 Task: Check your orders.
Action: Mouse moved to (53, 81)
Screenshot: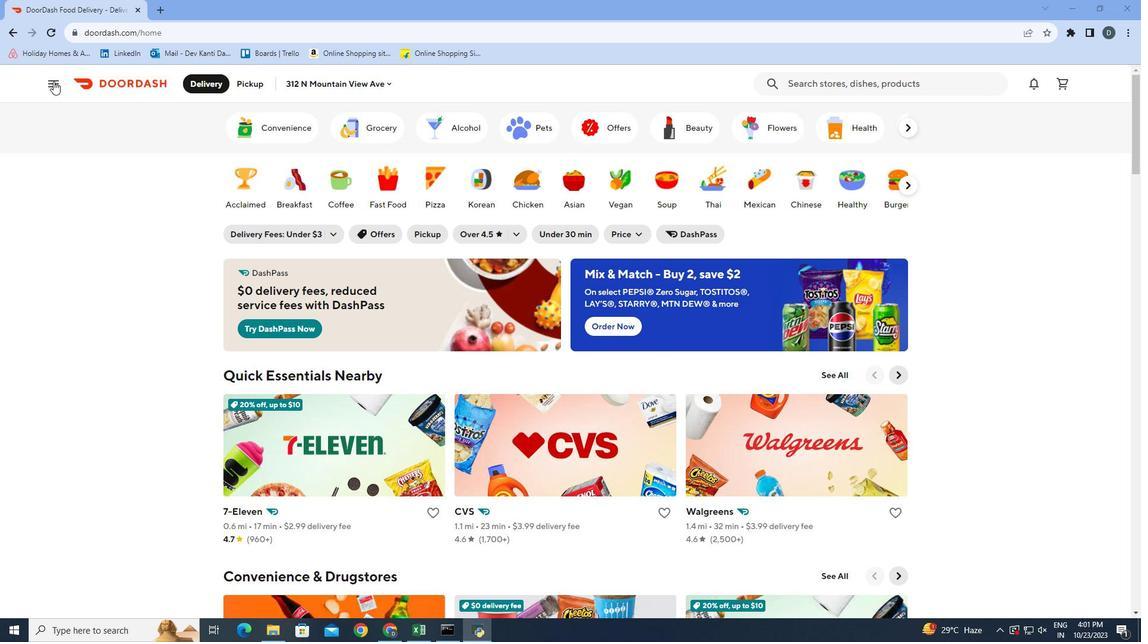 
Action: Mouse pressed left at (53, 81)
Screenshot: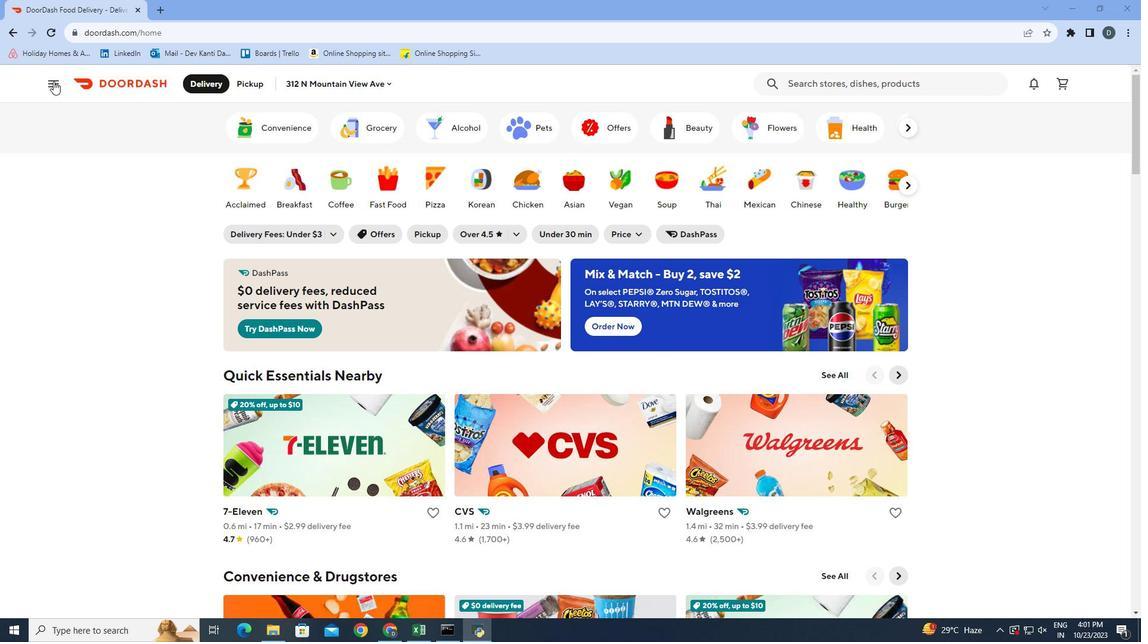 
Action: Mouse moved to (83, 265)
Screenshot: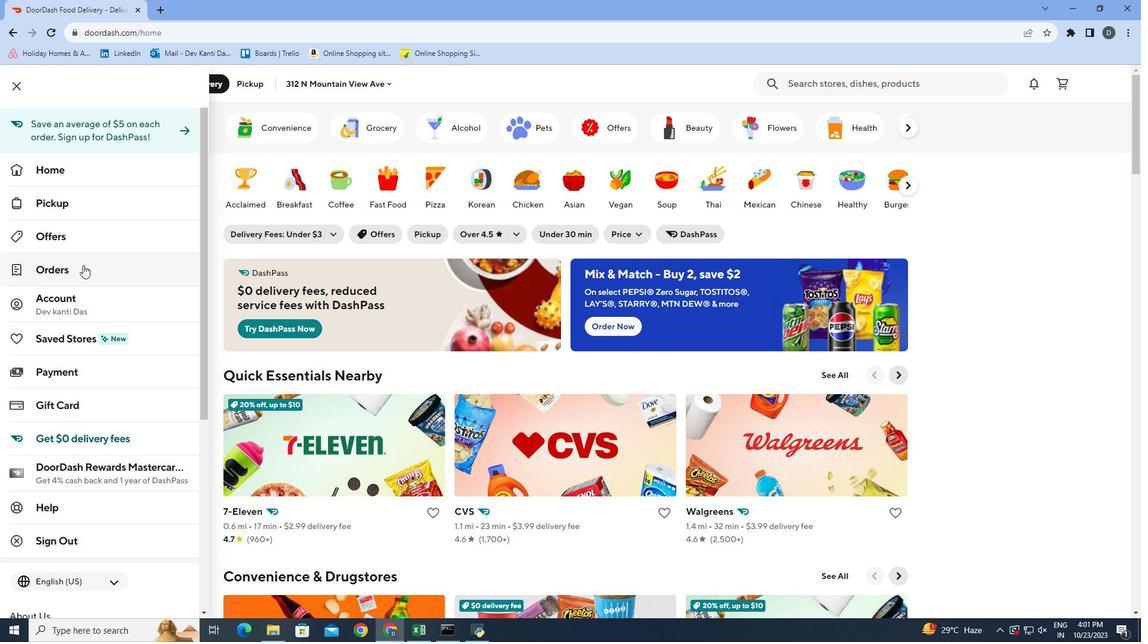 
Action: Mouse pressed left at (83, 265)
Screenshot: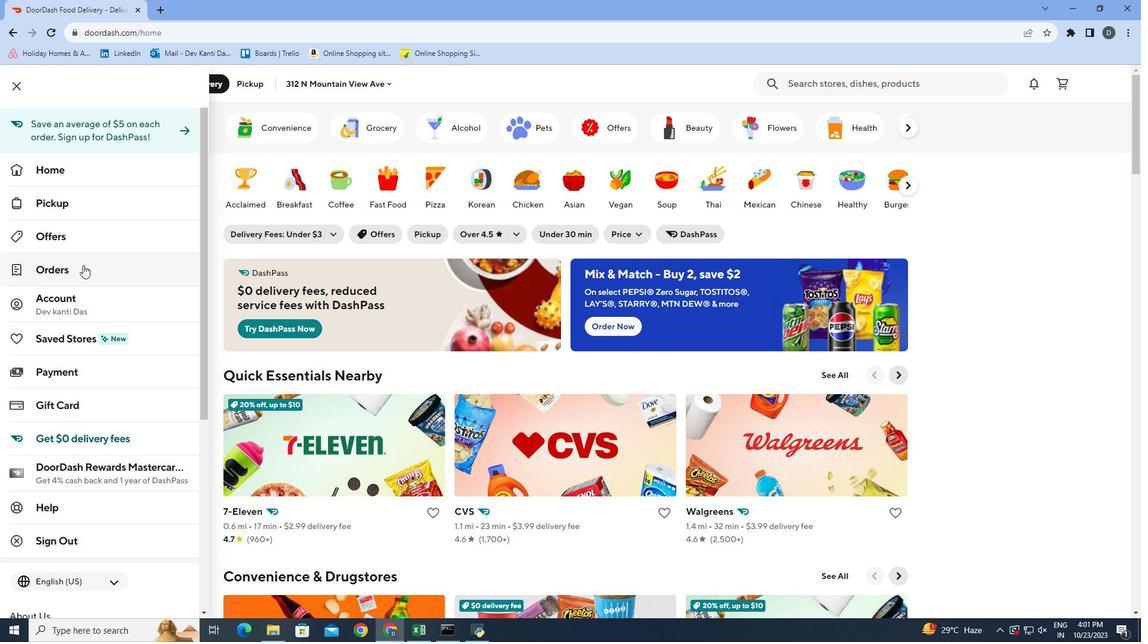 
Action: Mouse moved to (910, 211)
Screenshot: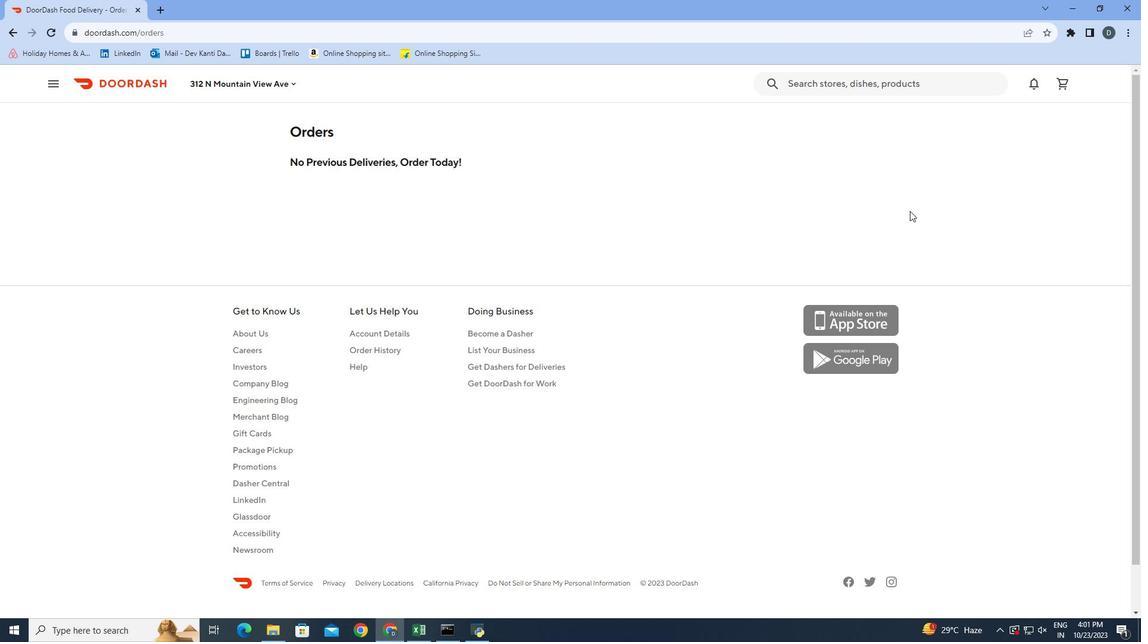 
